 Task: Set the default optical device to "D:".
Action: Mouse moved to (125, 15)
Screenshot: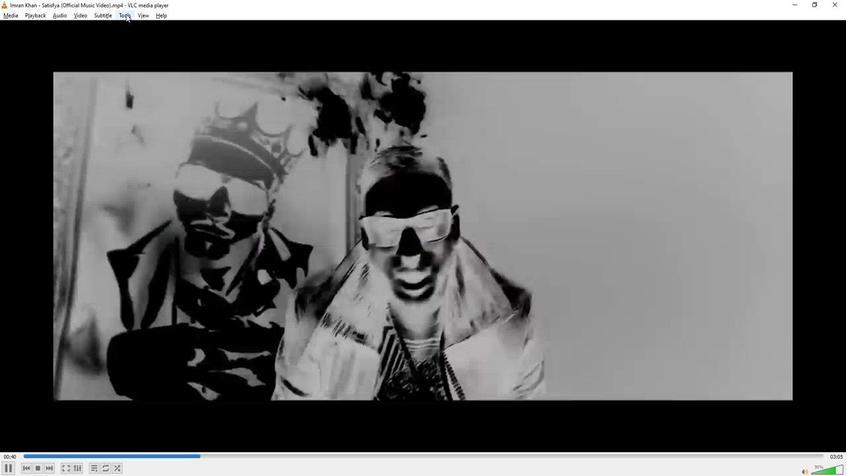 
Action: Mouse pressed left at (125, 15)
Screenshot: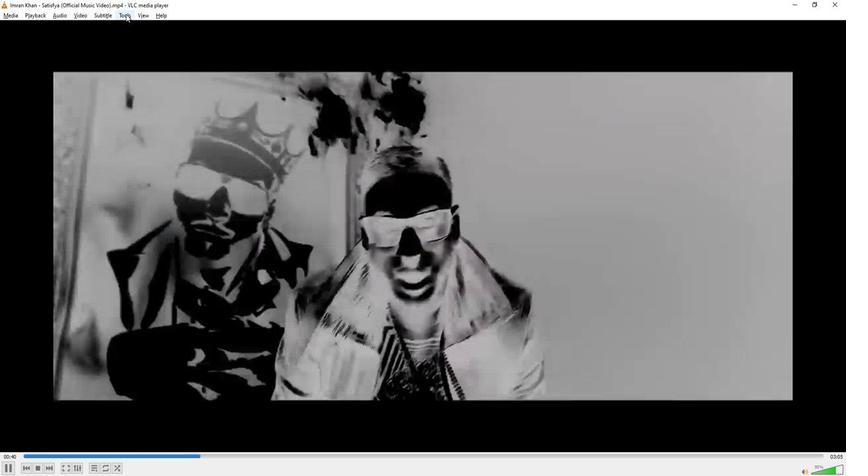
Action: Mouse moved to (143, 119)
Screenshot: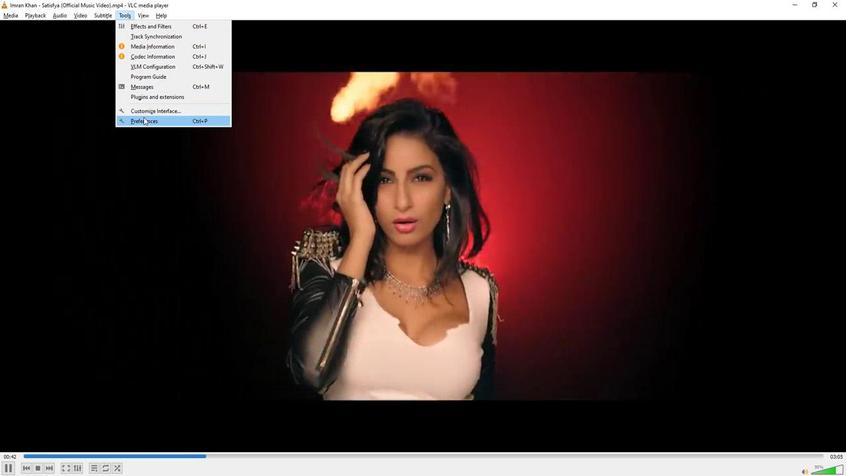 
Action: Mouse pressed left at (143, 119)
Screenshot: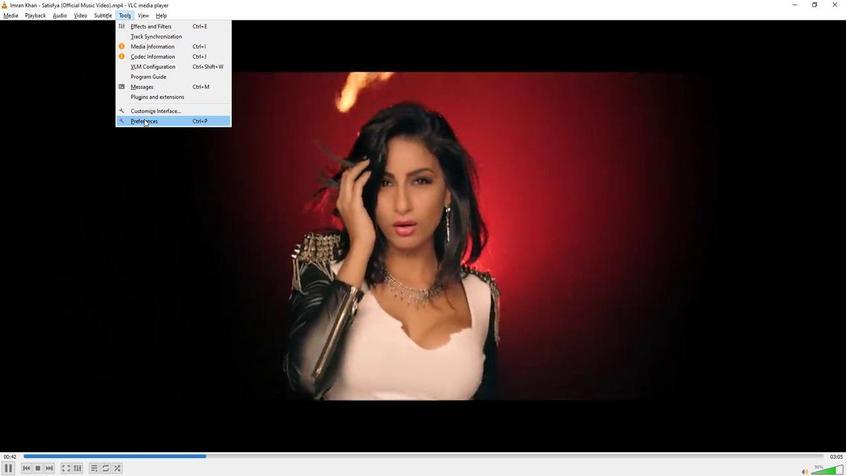 
Action: Mouse moved to (248, 121)
Screenshot: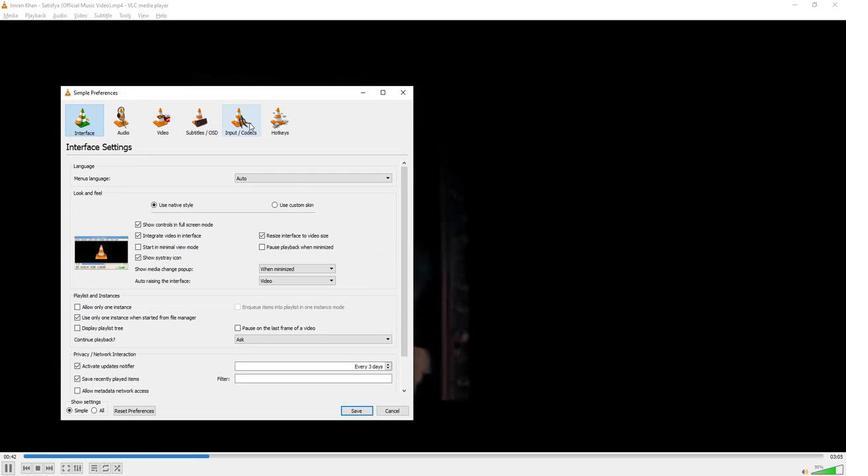 
Action: Mouse pressed left at (248, 121)
Screenshot: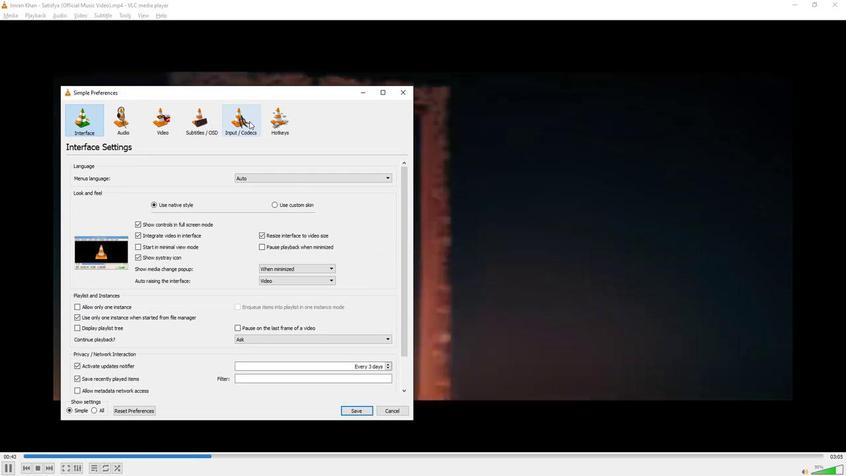 
Action: Mouse moved to (229, 265)
Screenshot: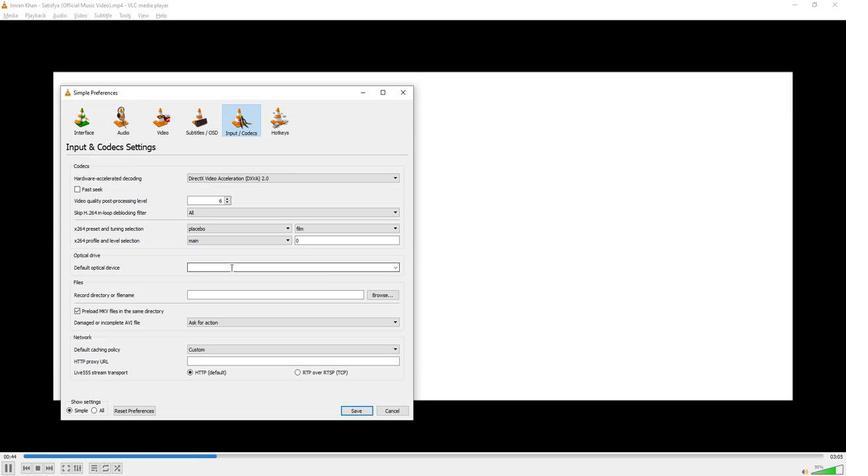 
Action: Mouse pressed left at (229, 265)
Screenshot: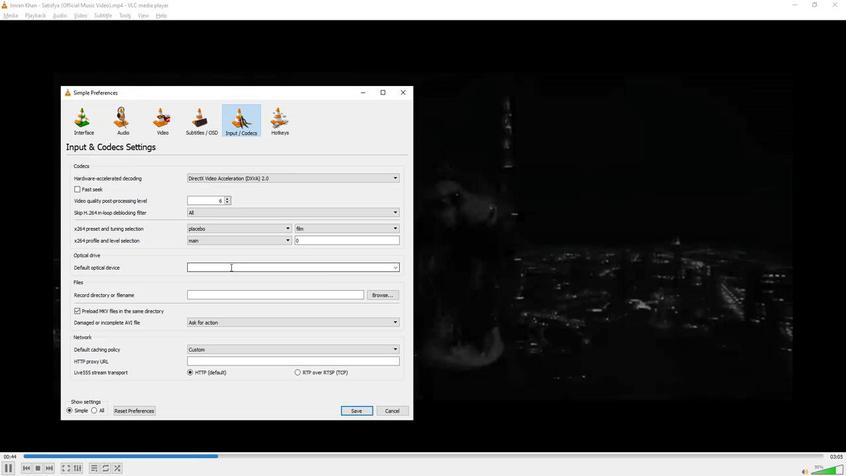 
Action: Key pressed <Key.shift>D
Screenshot: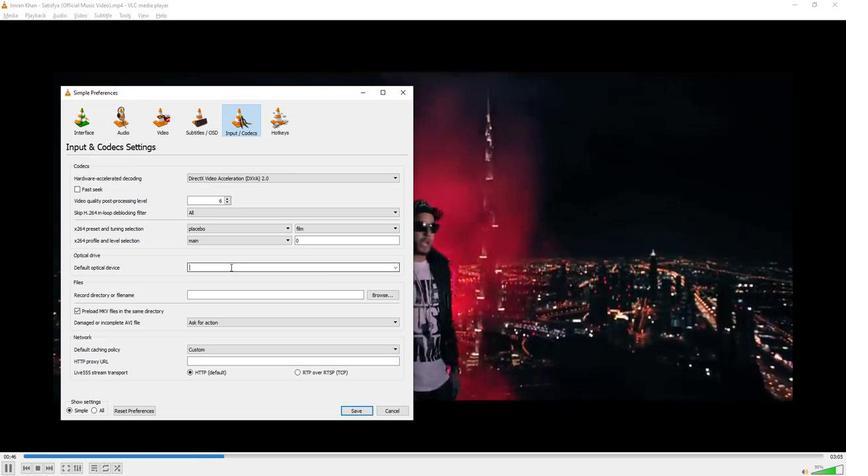 
Action: Mouse moved to (392, 267)
Screenshot: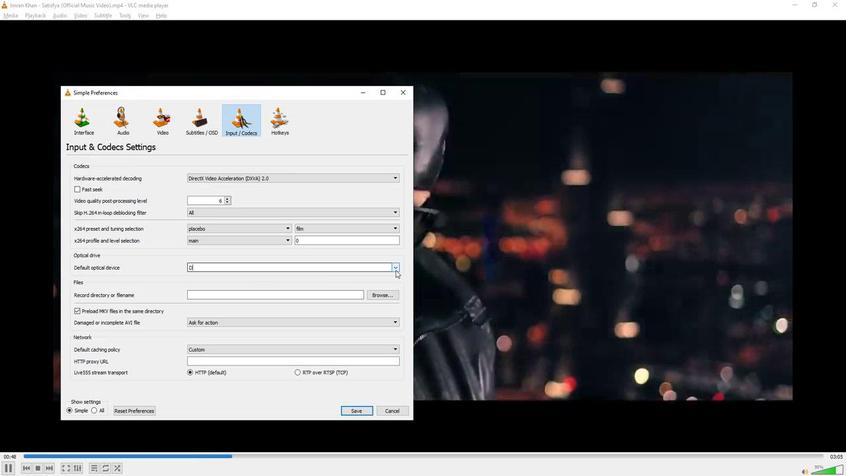 
Action: Mouse pressed left at (392, 267)
Screenshot: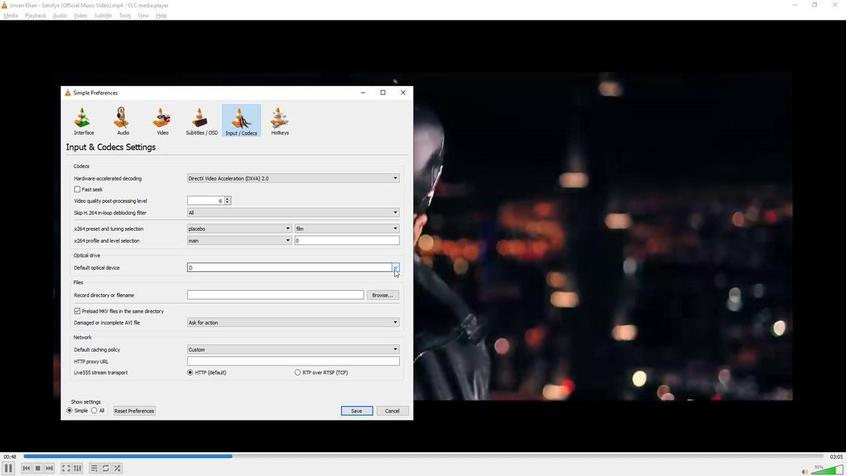 
Action: Mouse moved to (392, 265)
Screenshot: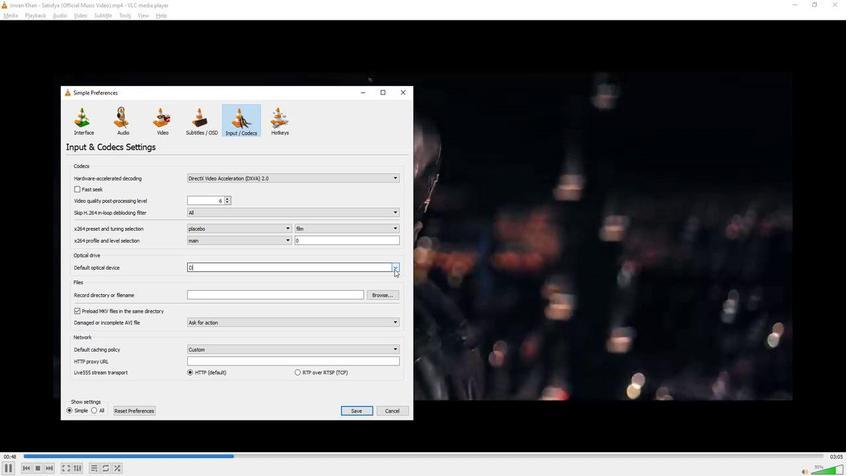 
